 Task: Use Swing City Medium Effect in this video Movie B.mp4
Action: Mouse pressed left at (312, 120)
Screenshot: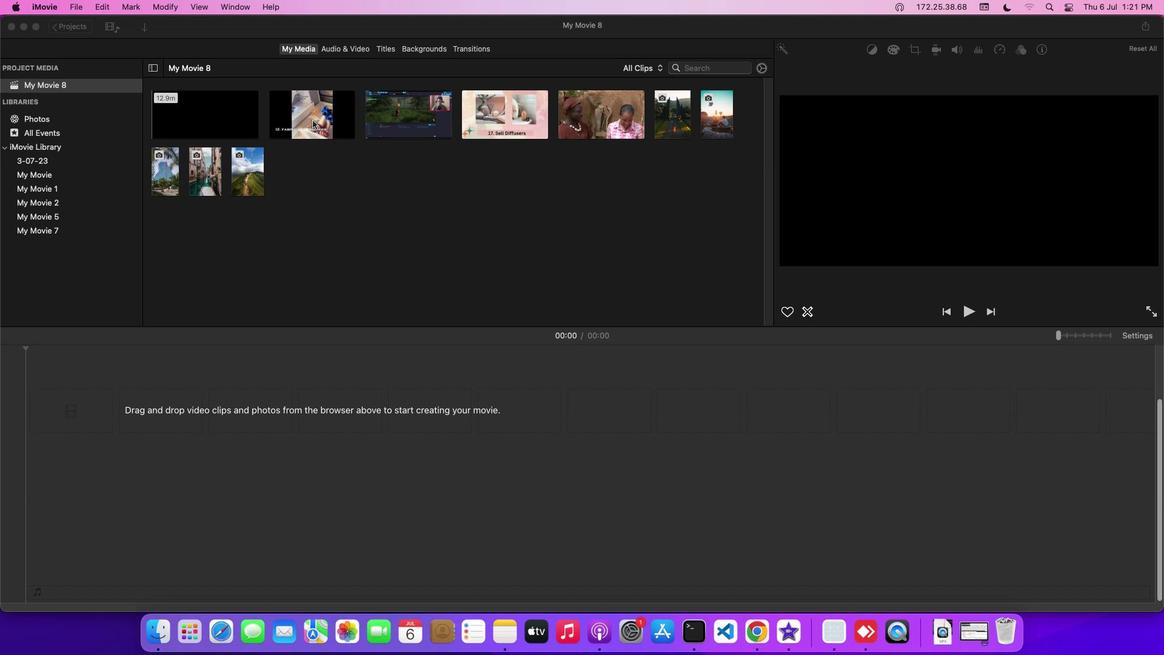 
Action: Mouse moved to (347, 45)
Screenshot: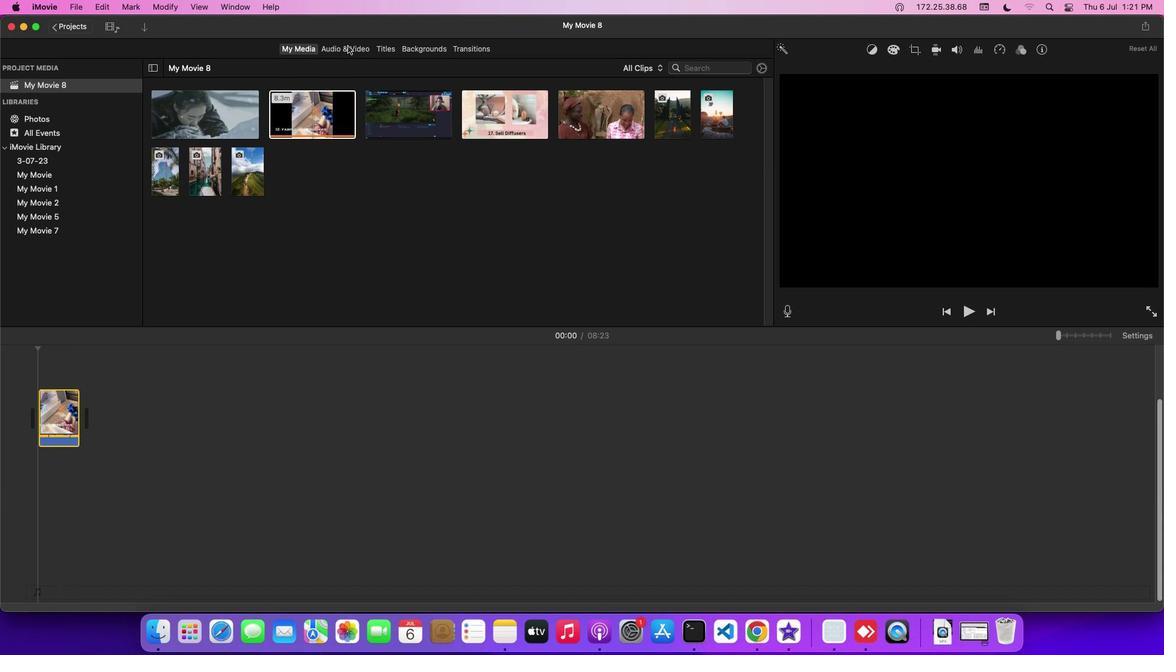 
Action: Mouse pressed left at (347, 45)
Screenshot: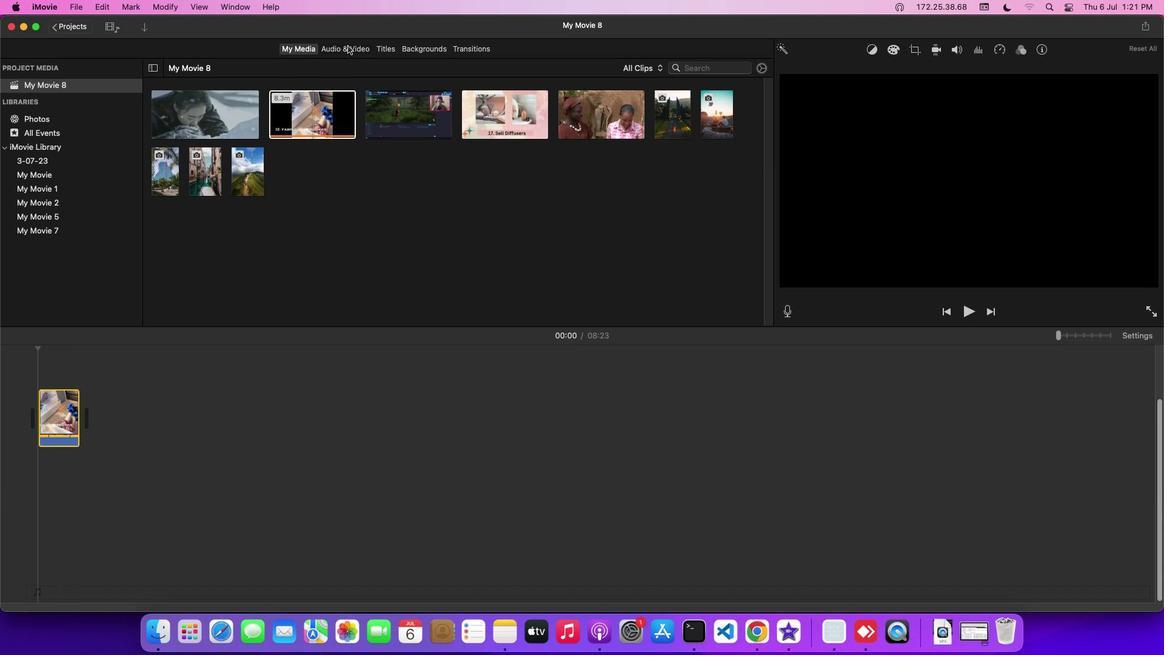 
Action: Mouse moved to (71, 114)
Screenshot: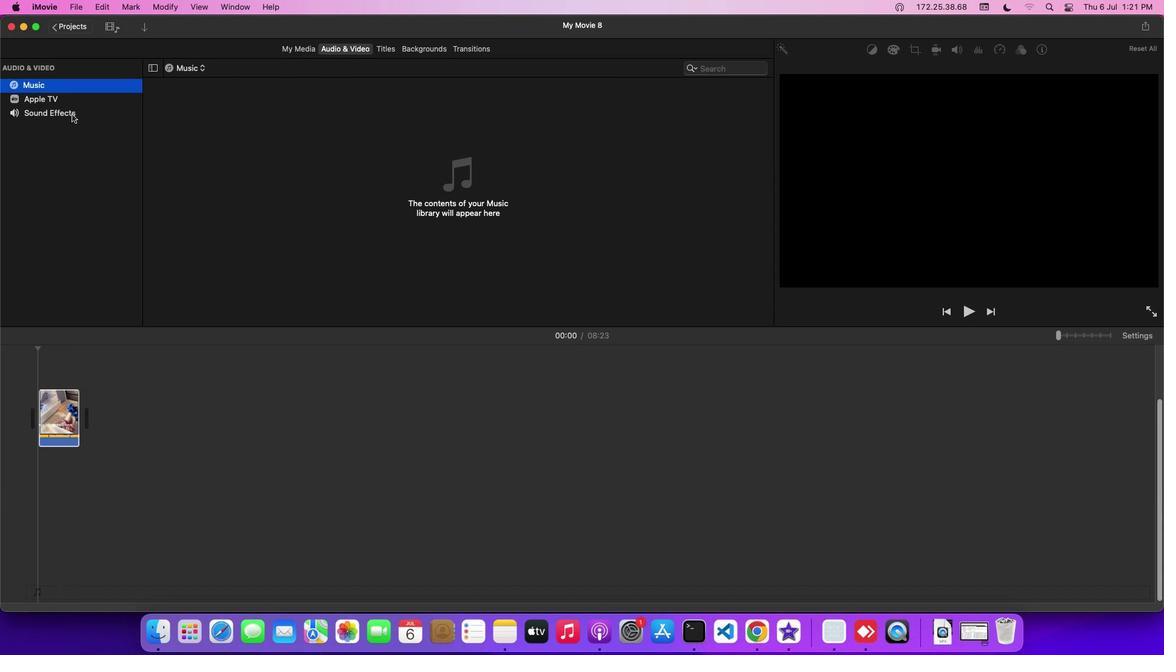 
Action: Mouse pressed left at (71, 114)
Screenshot: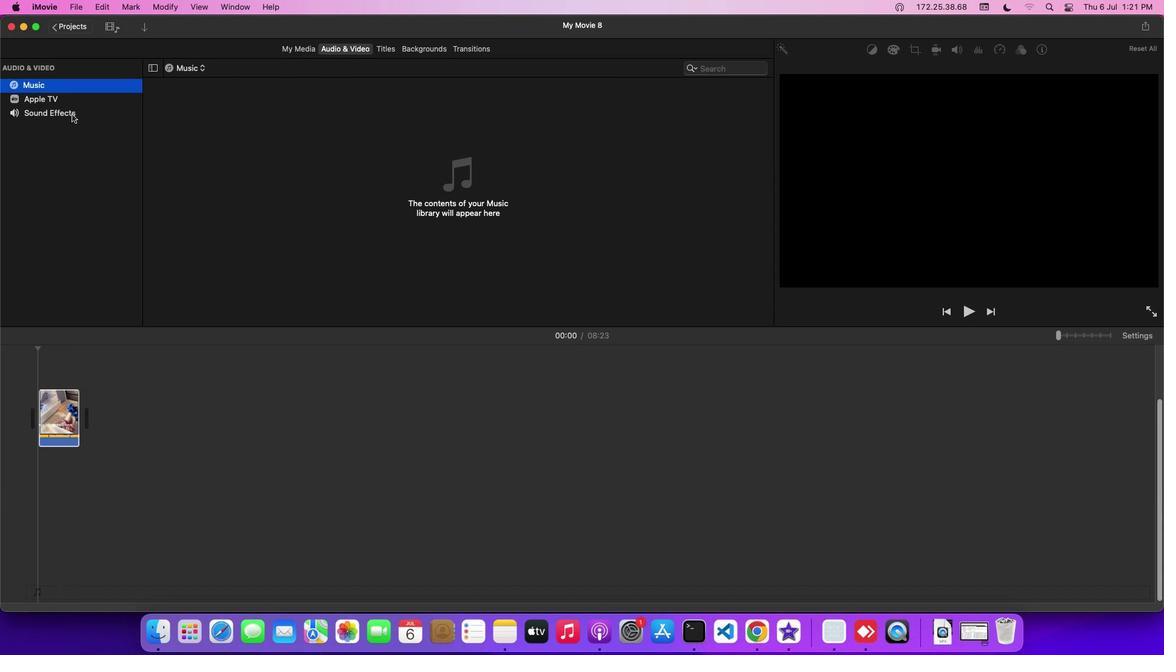 
Action: Mouse moved to (204, 299)
Screenshot: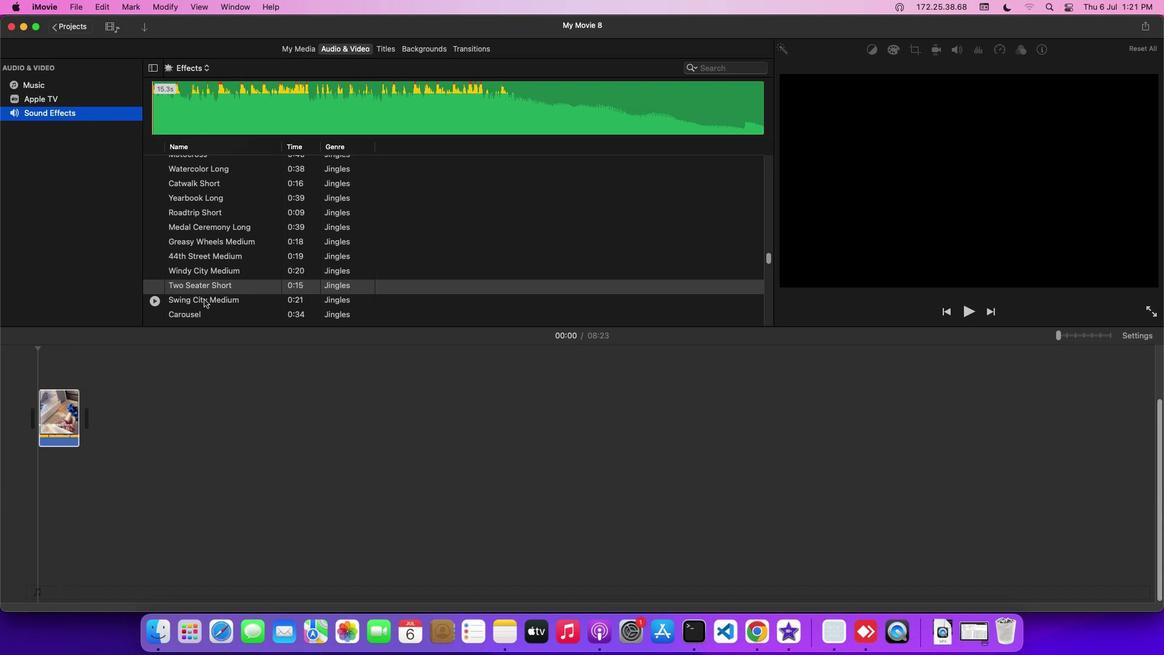 
Action: Mouse pressed left at (204, 299)
Screenshot: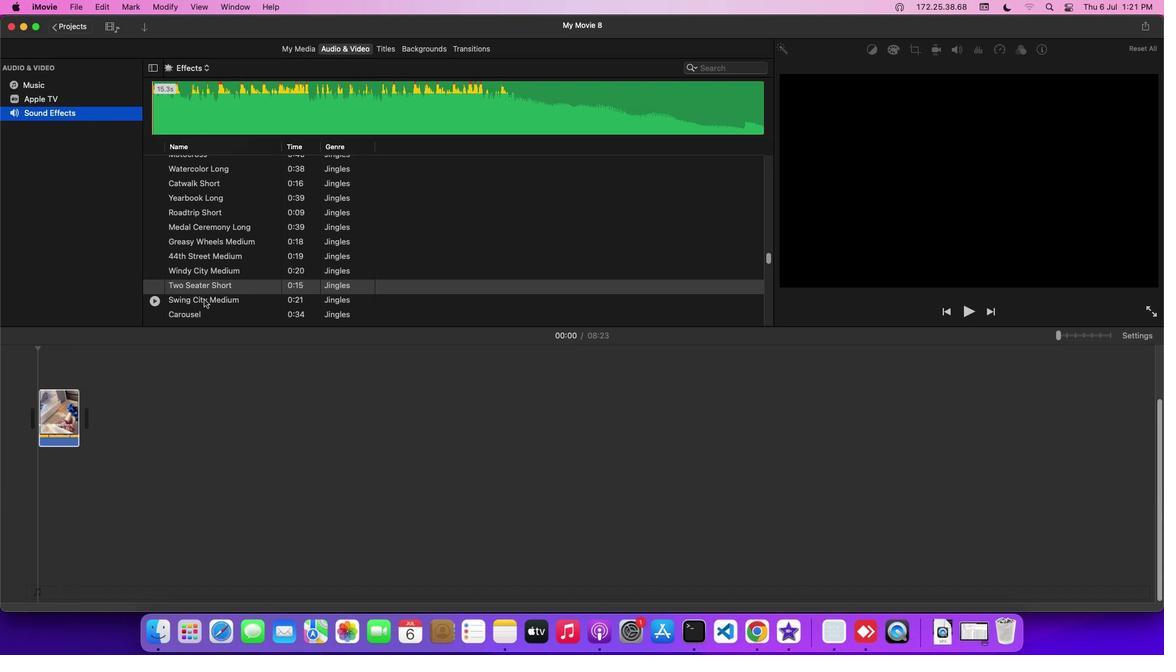 
Action: Mouse pressed left at (204, 299)
Screenshot: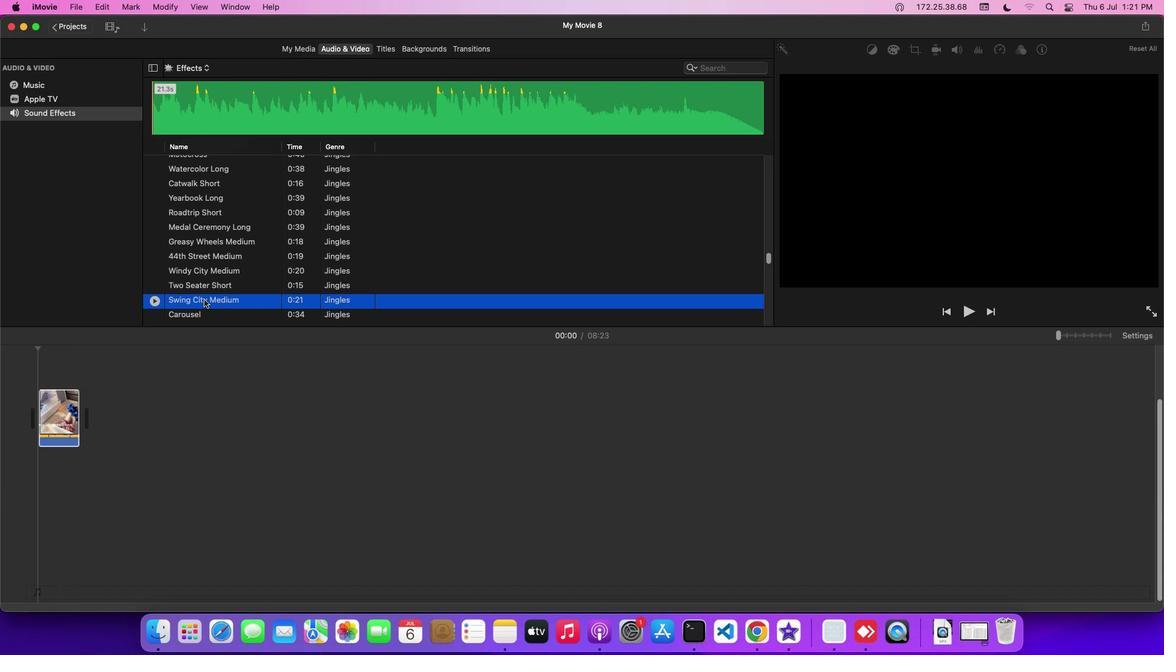 
Action: Mouse moved to (131, 468)
Screenshot: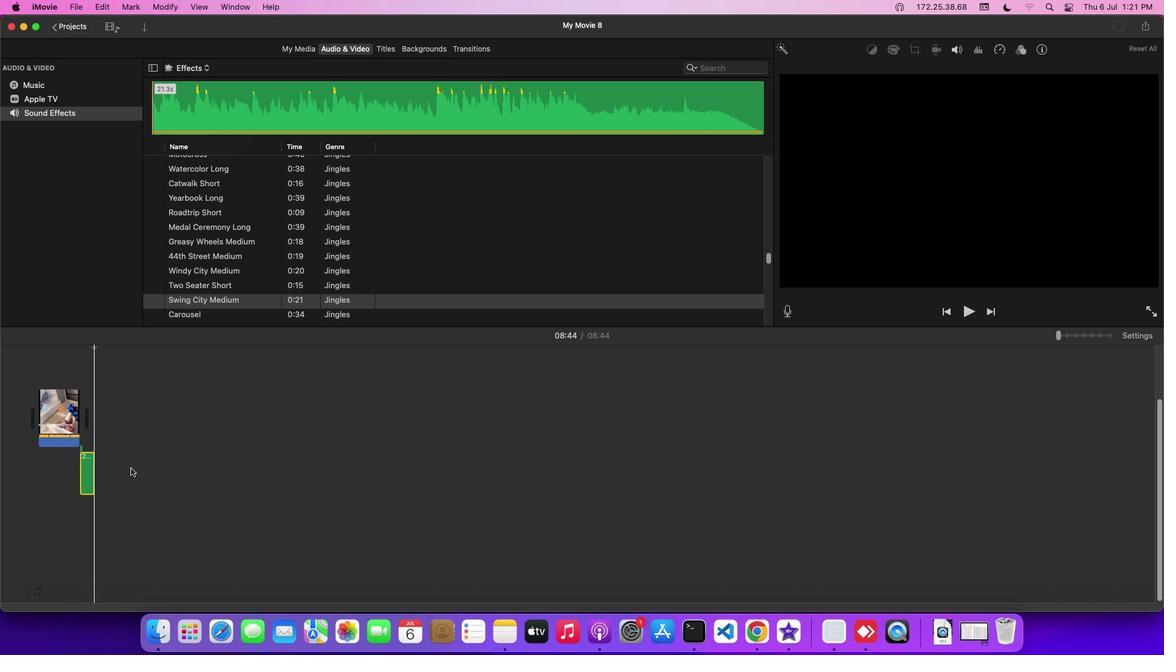 
